 Task: Check the average views per listing of creek in the last 1 year.
Action: Mouse moved to (825, 188)
Screenshot: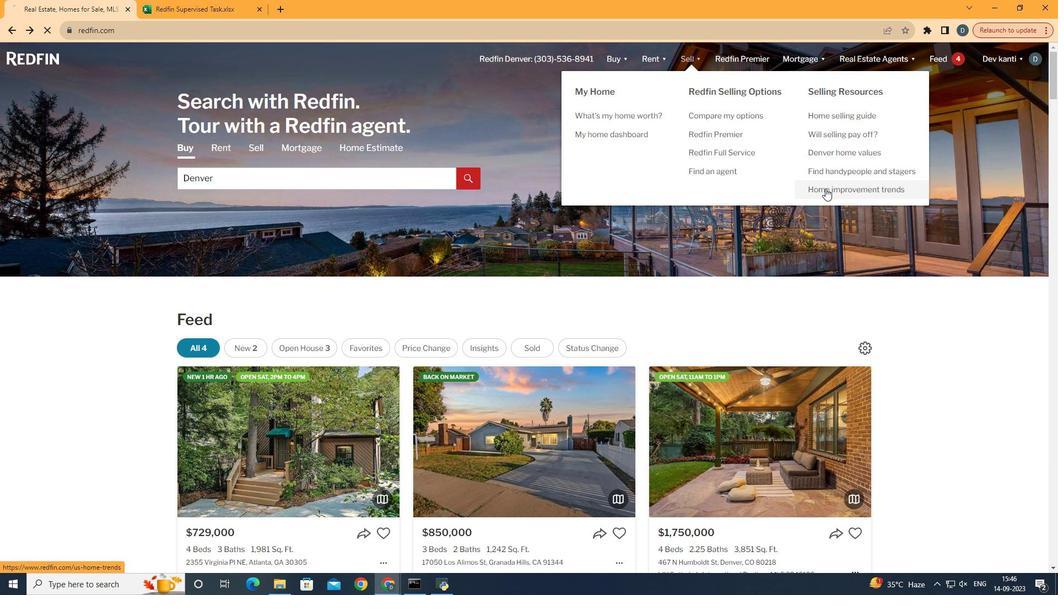 
Action: Mouse pressed left at (825, 188)
Screenshot: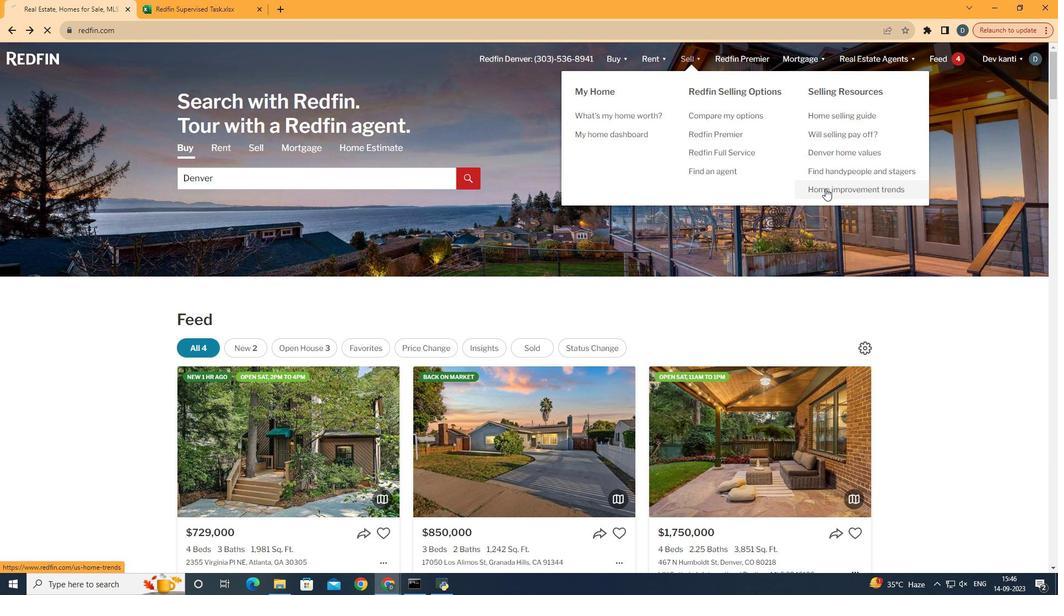 
Action: Mouse moved to (282, 211)
Screenshot: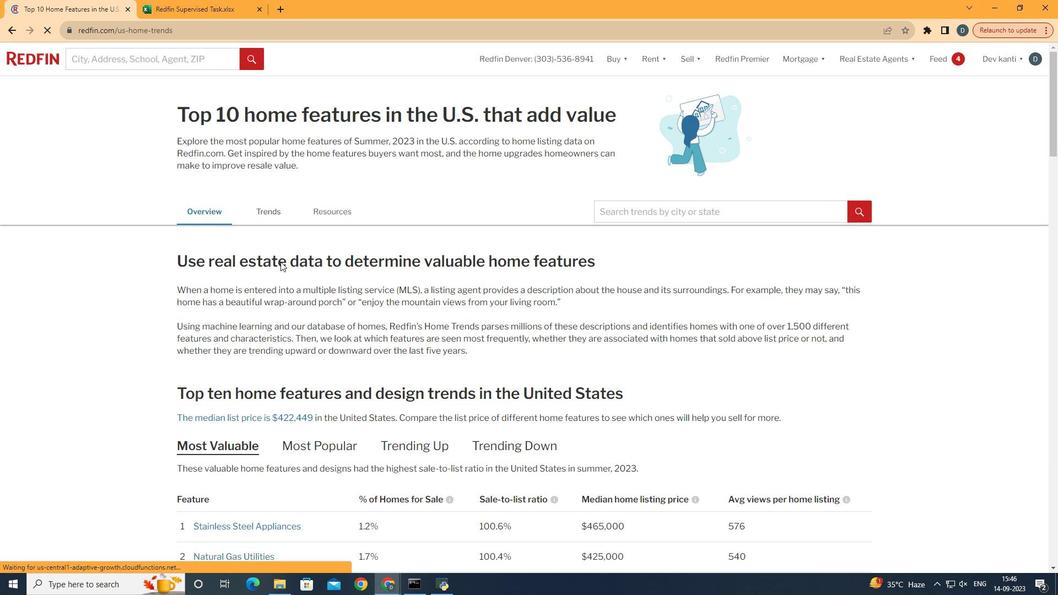 
Action: Mouse pressed left at (282, 211)
Screenshot: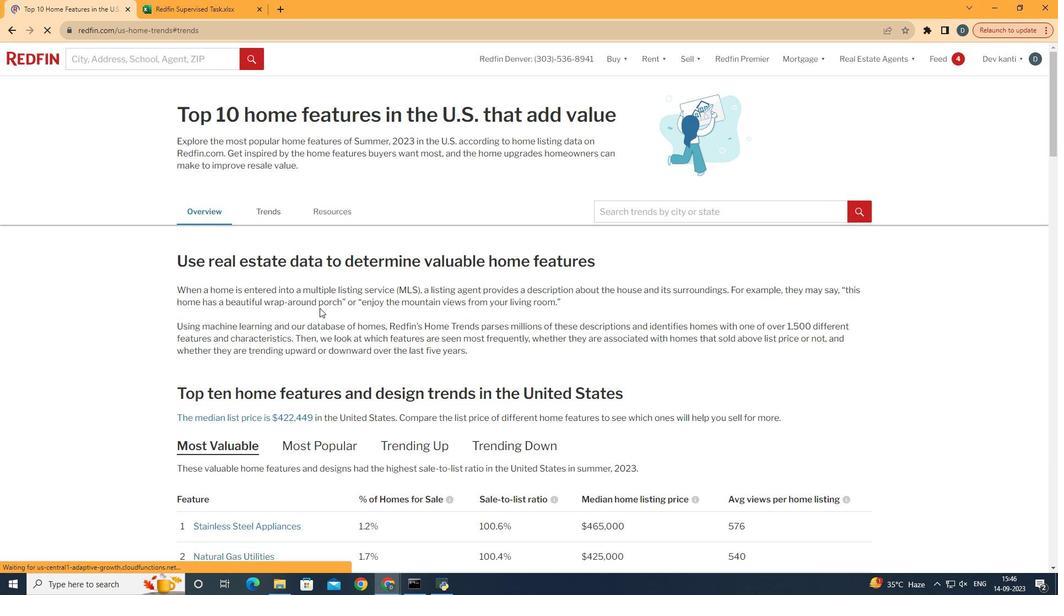 
Action: Mouse moved to (319, 308)
Screenshot: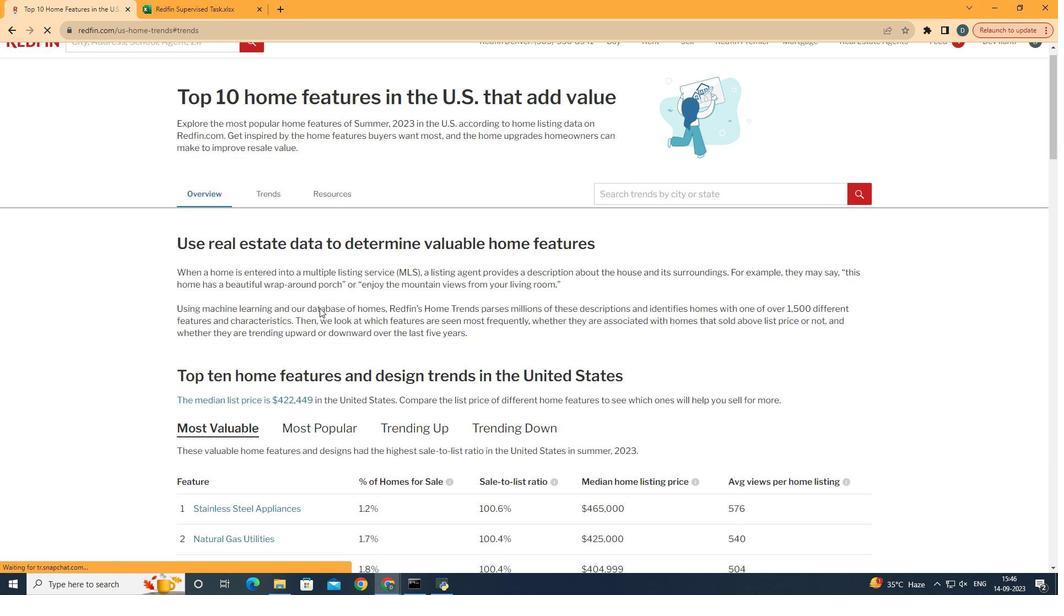
Action: Mouse scrolled (319, 307) with delta (0, 0)
Screenshot: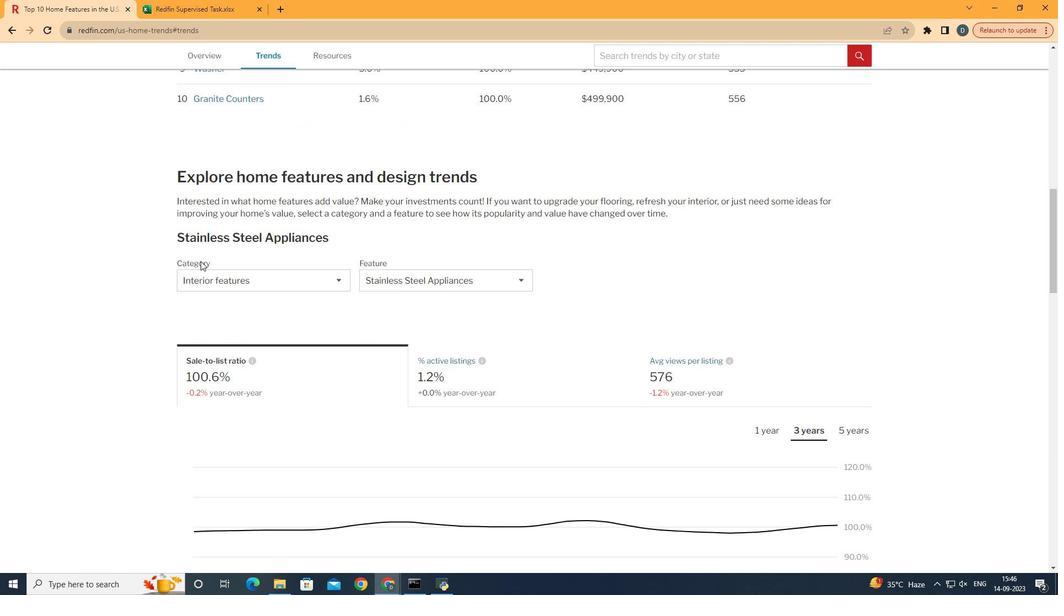 
Action: Mouse scrolled (319, 307) with delta (0, 0)
Screenshot: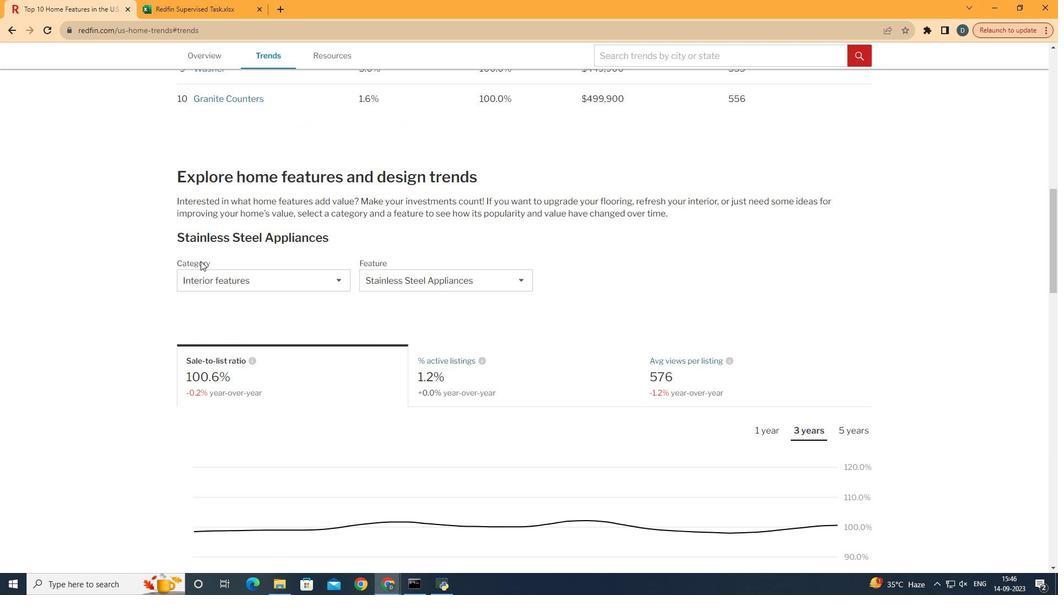
Action: Mouse scrolled (319, 307) with delta (0, 0)
Screenshot: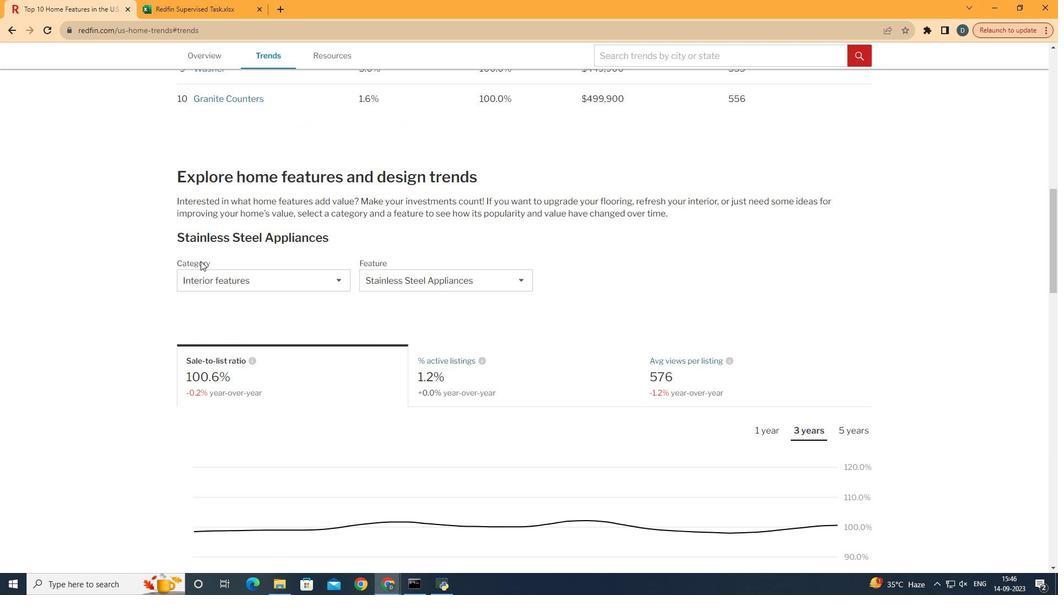 
Action: Mouse scrolled (319, 307) with delta (0, 0)
Screenshot: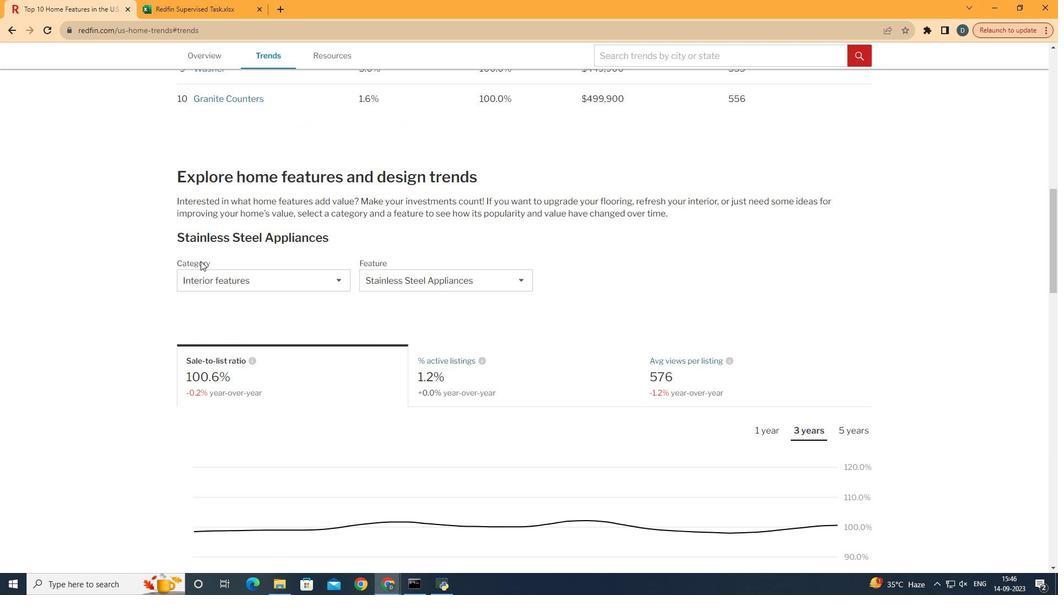 
Action: Mouse scrolled (319, 307) with delta (0, 0)
Screenshot: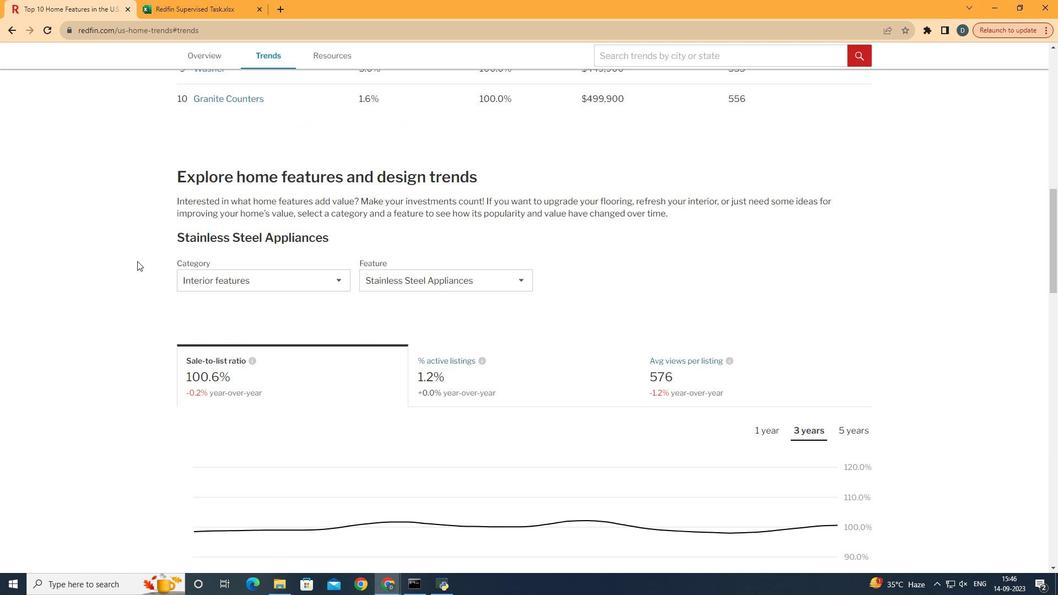 
Action: Mouse scrolled (319, 307) with delta (0, 0)
Screenshot: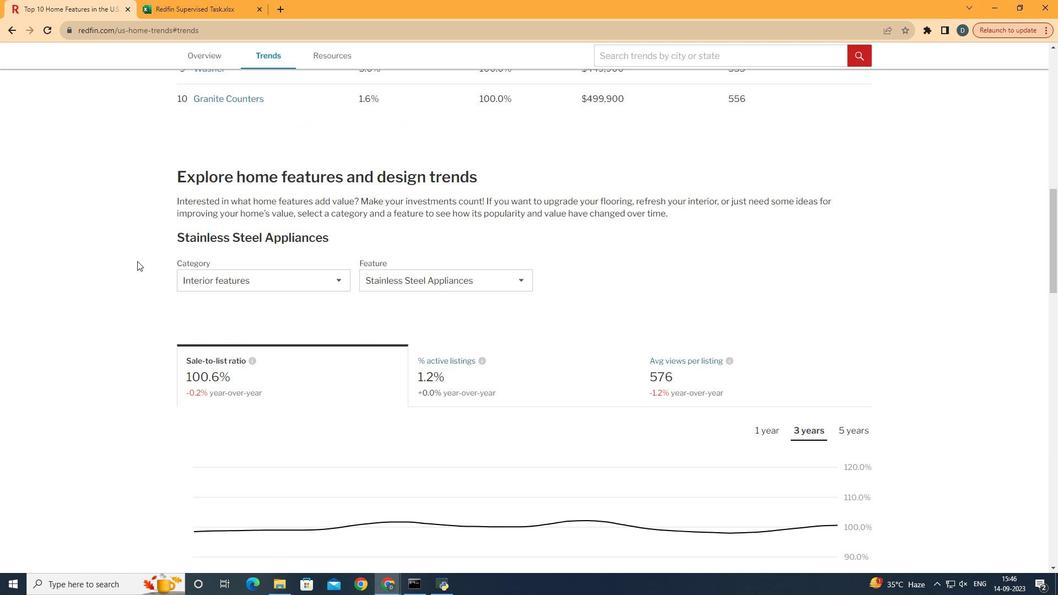 
Action: Mouse moved to (320, 308)
Screenshot: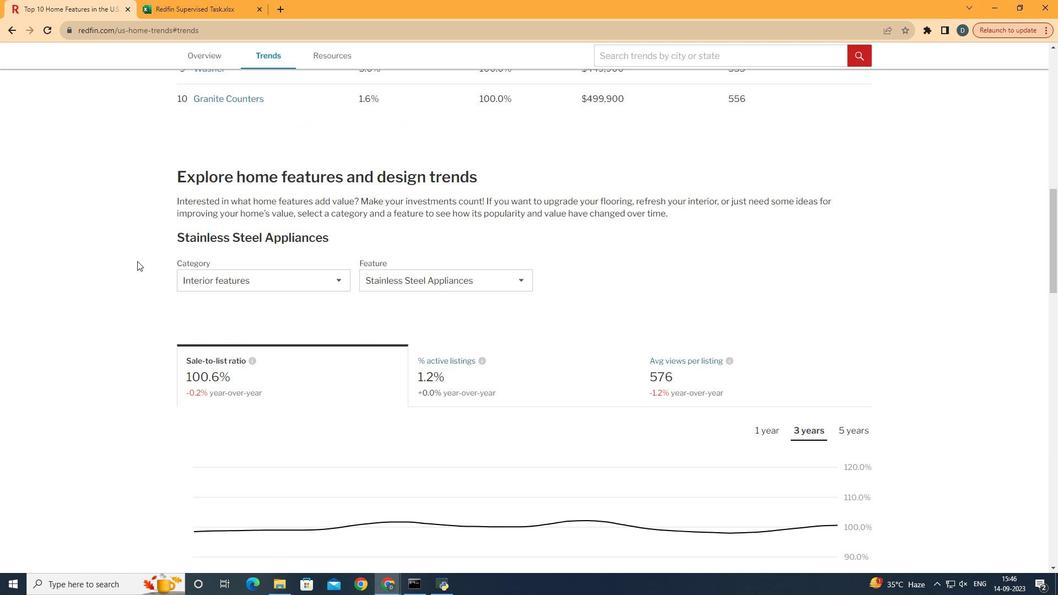 
Action: Mouse scrolled (320, 307) with delta (0, 0)
Screenshot: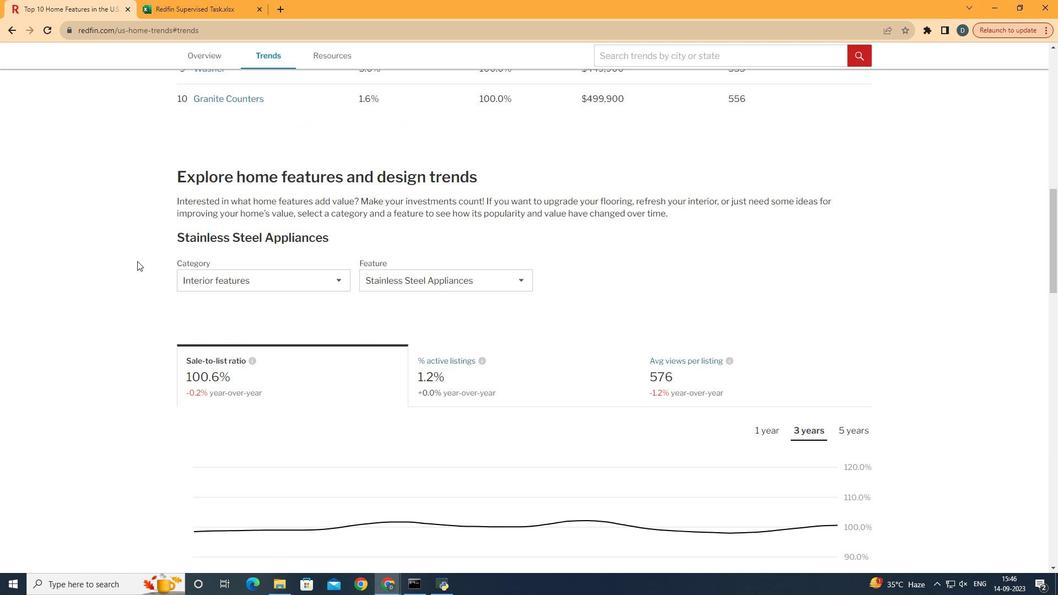 
Action: Mouse moved to (249, 271)
Screenshot: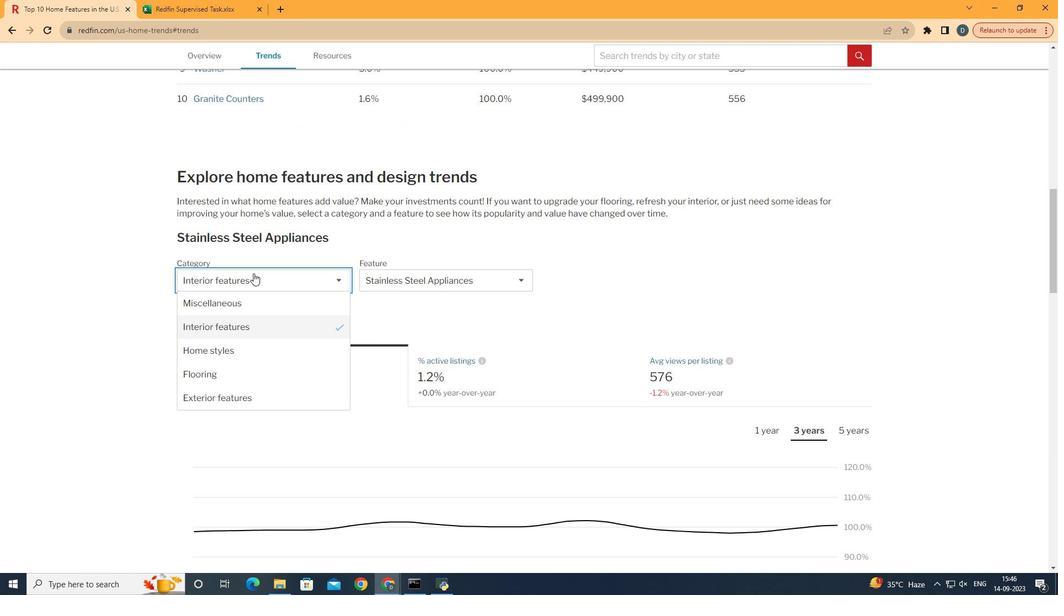 
Action: Mouse pressed left at (249, 271)
Screenshot: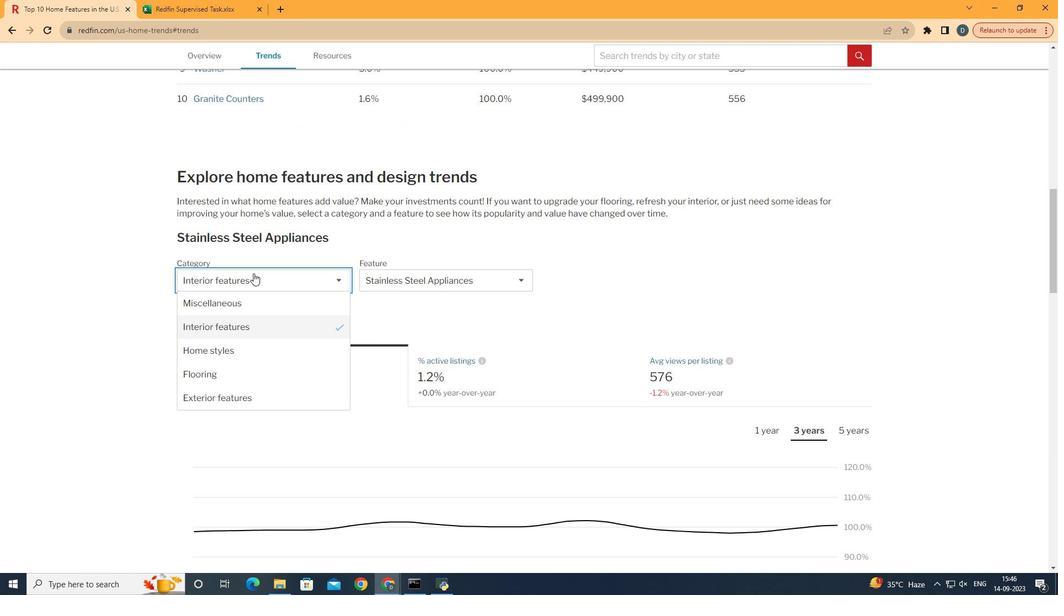 
Action: Mouse moved to (266, 410)
Screenshot: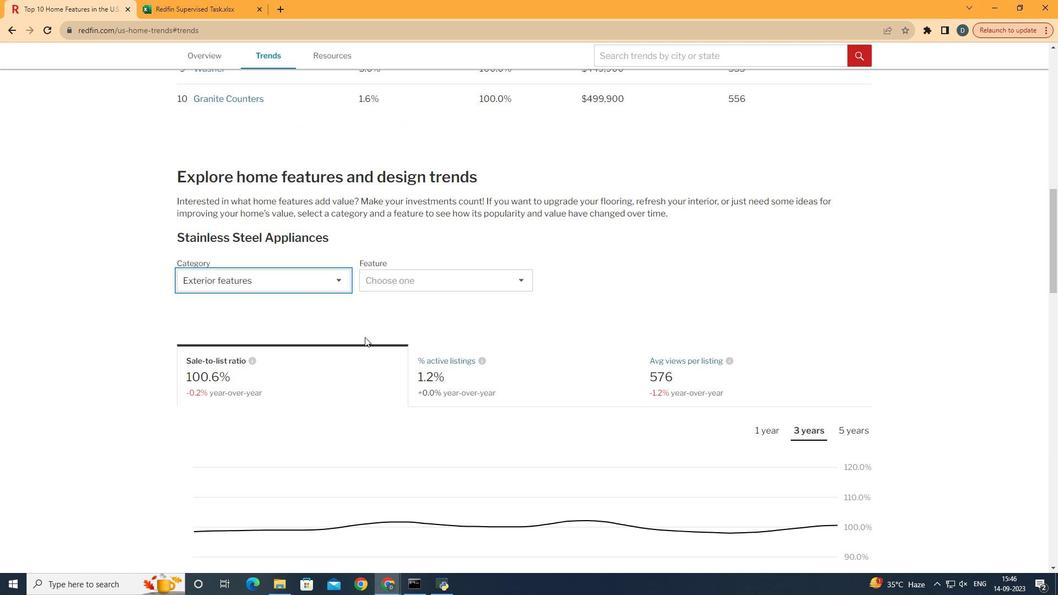 
Action: Mouse pressed left at (266, 410)
Screenshot: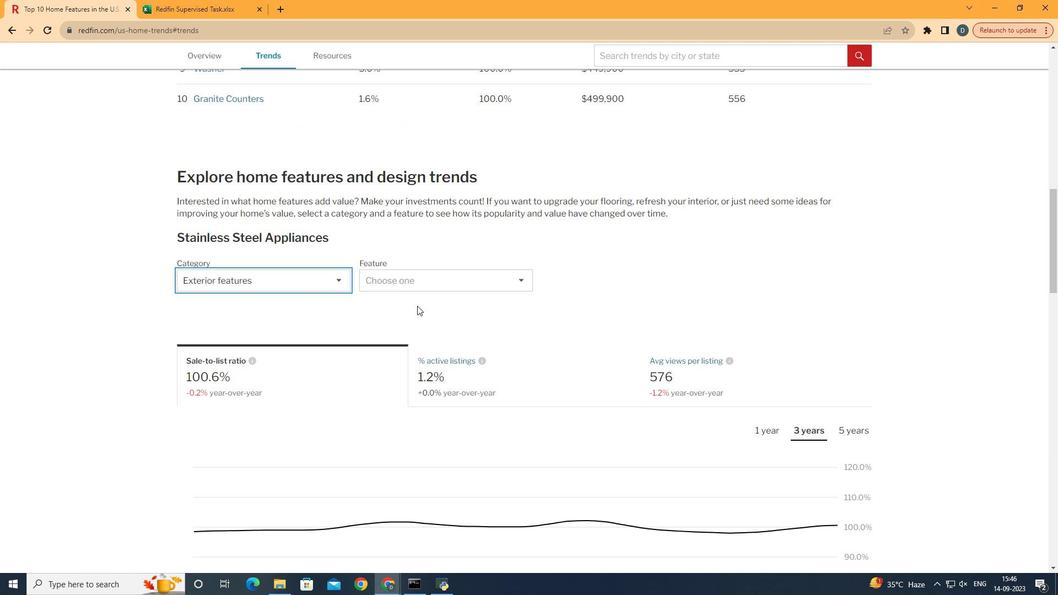 
Action: Mouse moved to (476, 262)
Screenshot: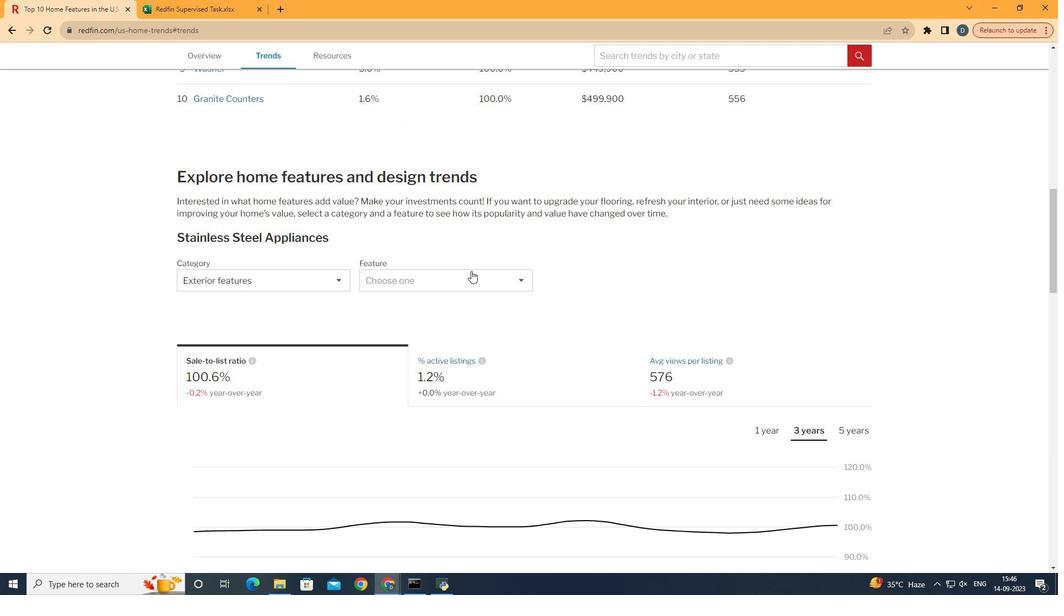 
Action: Mouse pressed left at (476, 262)
Screenshot: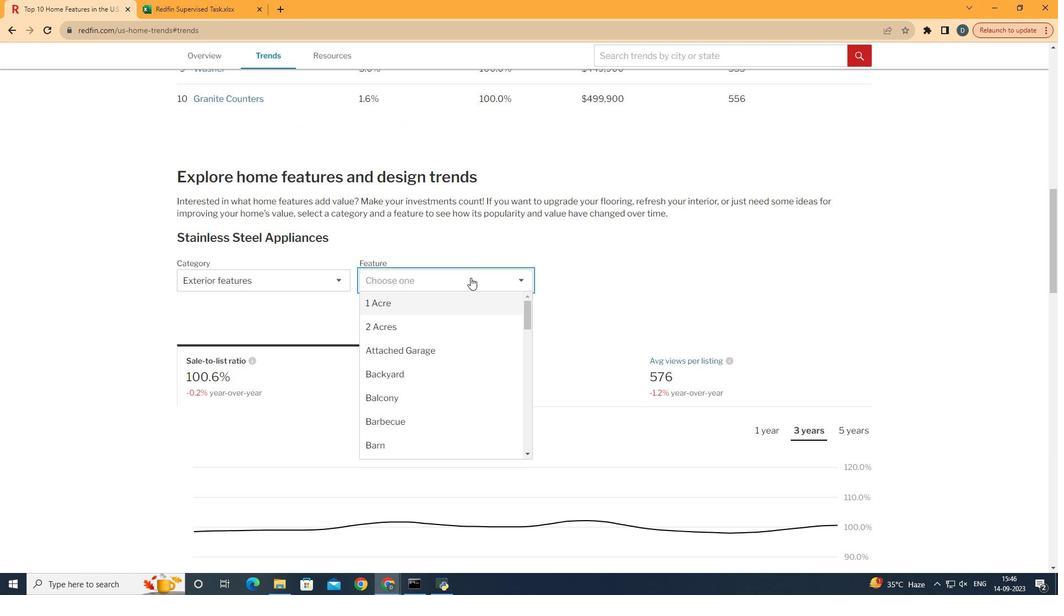 
Action: Mouse moved to (471, 271)
Screenshot: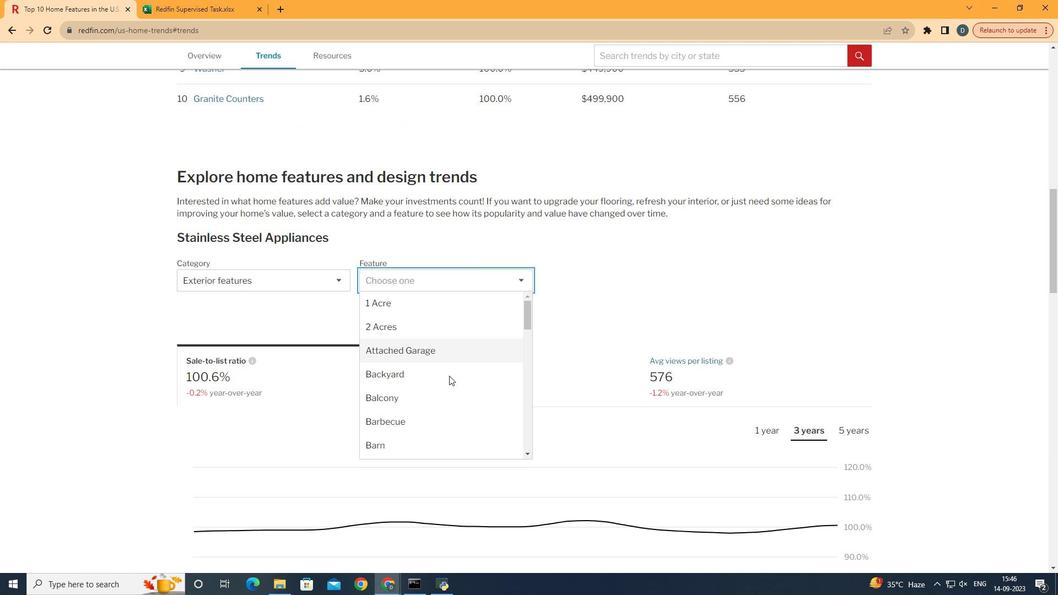 
Action: Mouse pressed left at (471, 271)
Screenshot: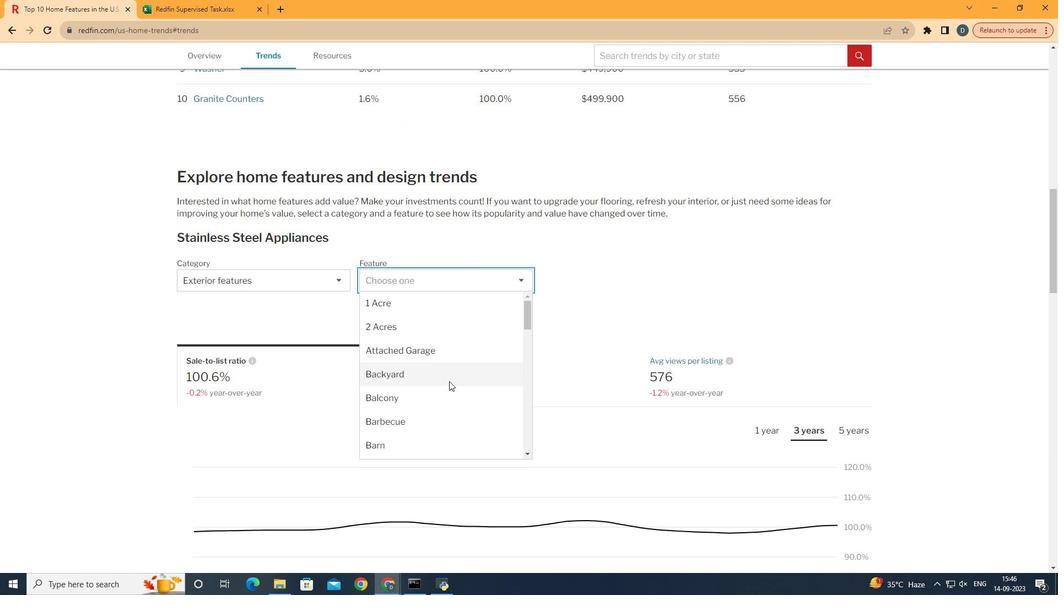 
Action: Mouse moved to (448, 383)
Screenshot: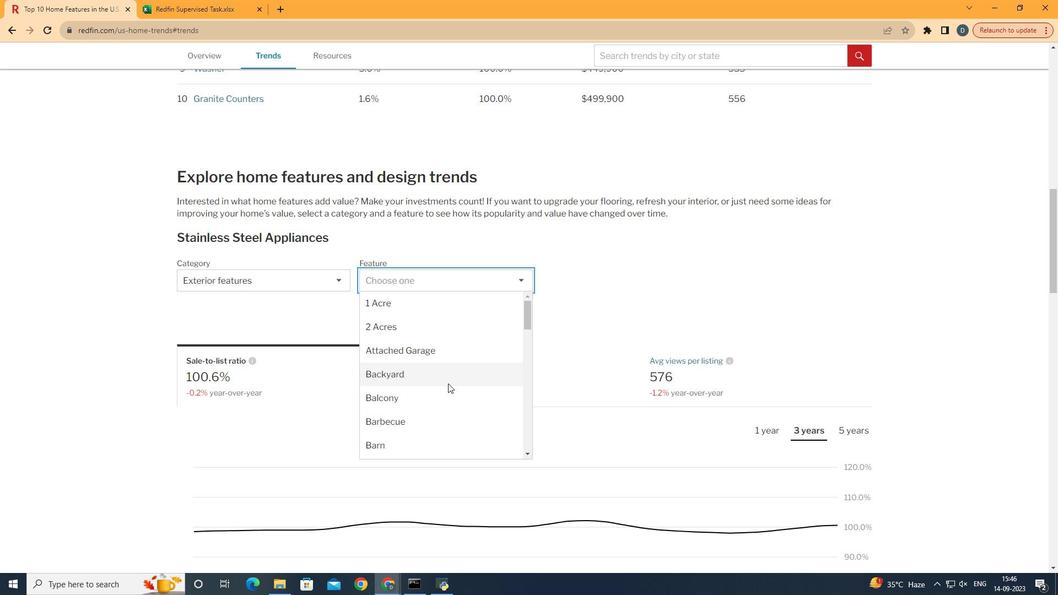 
Action: Mouse scrolled (448, 383) with delta (0, 0)
Screenshot: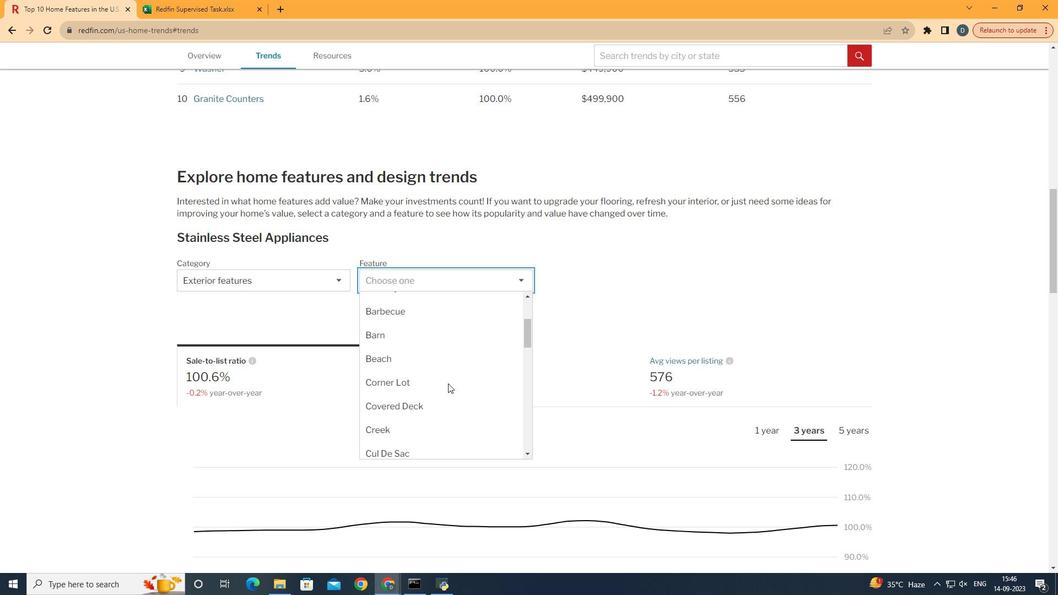 
Action: Mouse scrolled (448, 383) with delta (0, 0)
Screenshot: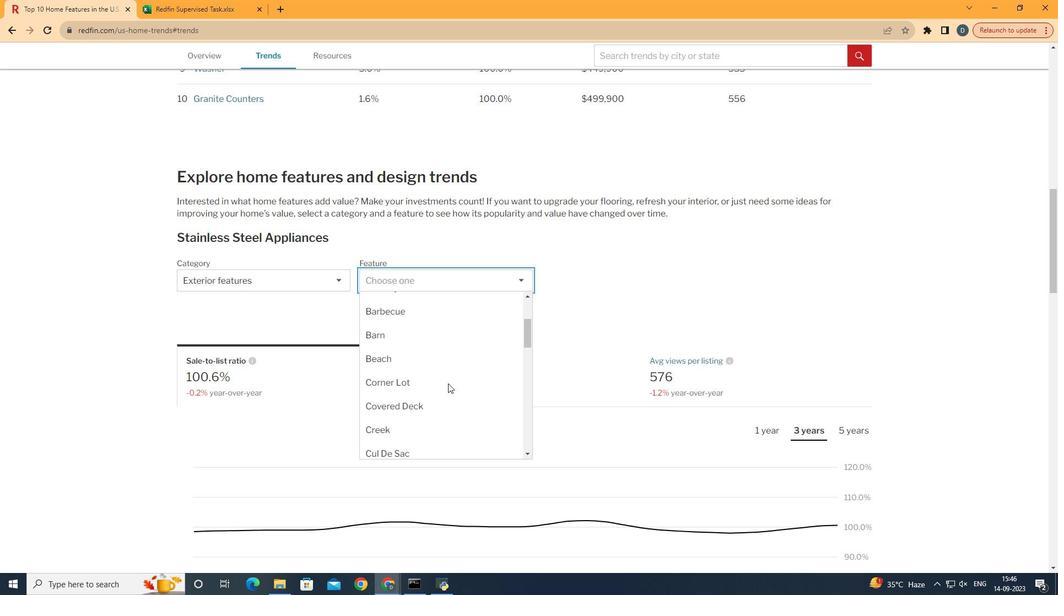 
Action: Mouse moved to (449, 428)
Screenshot: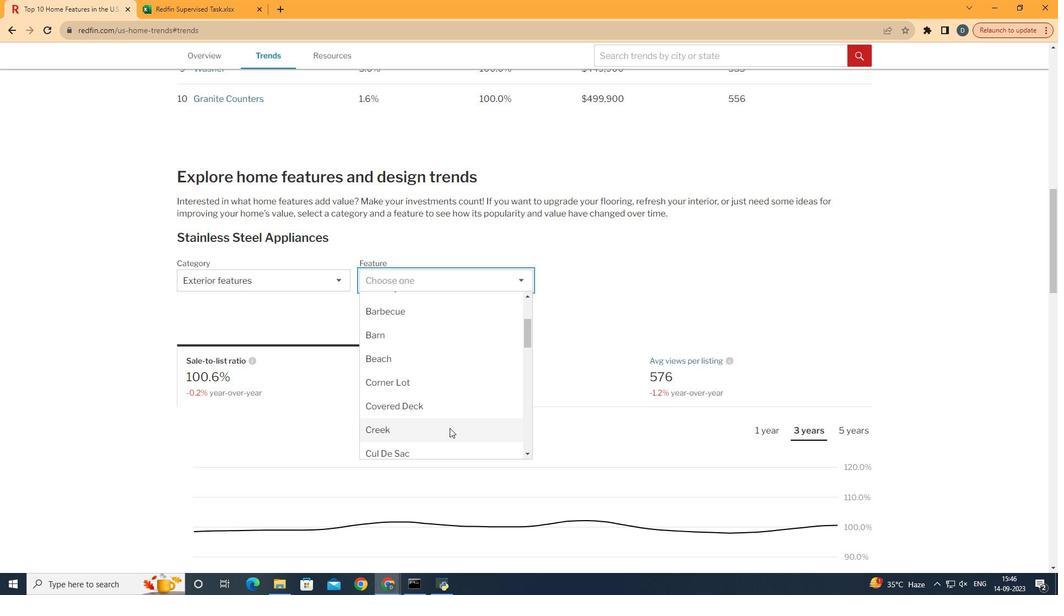 
Action: Mouse pressed left at (449, 428)
Screenshot: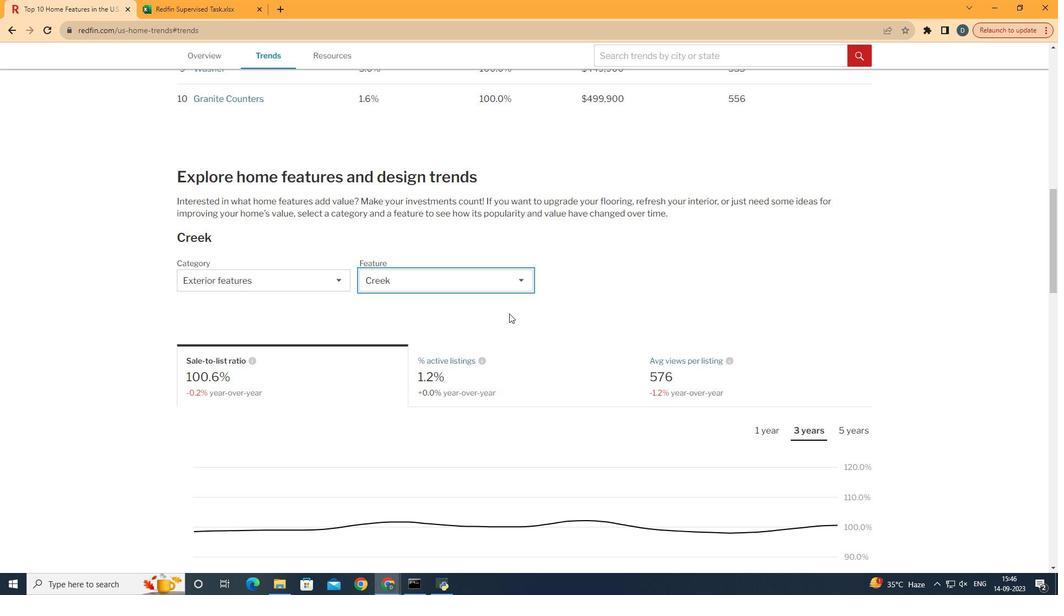 
Action: Mouse moved to (536, 281)
Screenshot: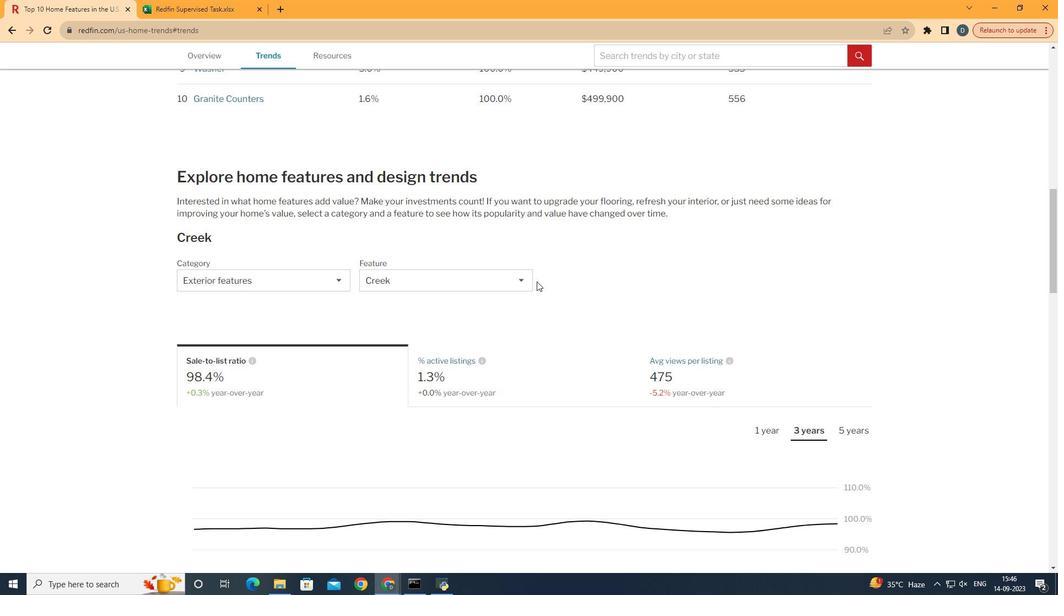 
Action: Mouse pressed left at (536, 281)
Screenshot: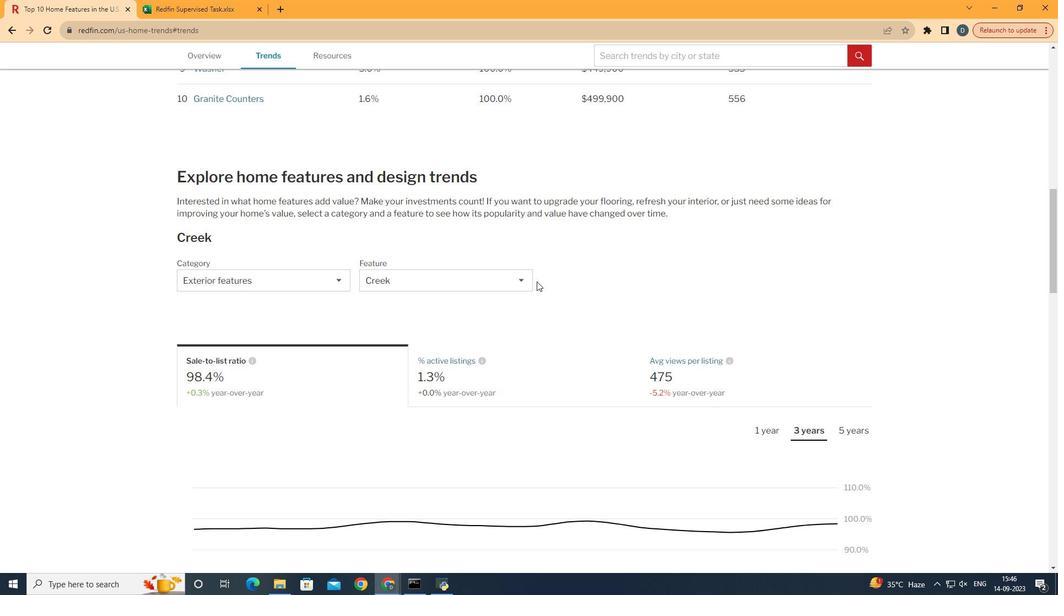 
Action: Mouse scrolled (536, 281) with delta (0, 0)
Screenshot: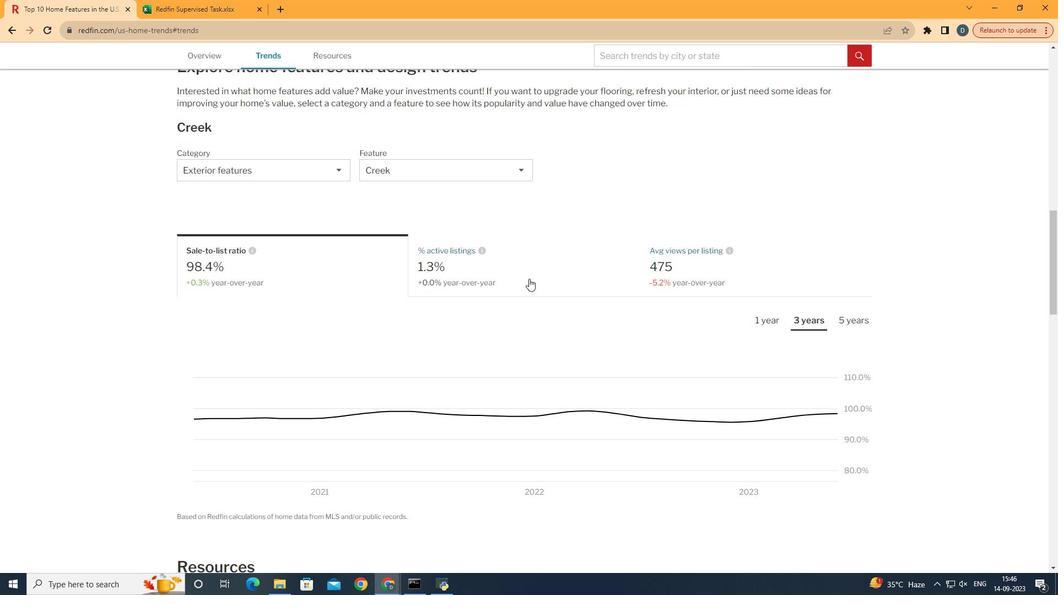 
Action: Mouse scrolled (536, 281) with delta (0, 0)
Screenshot: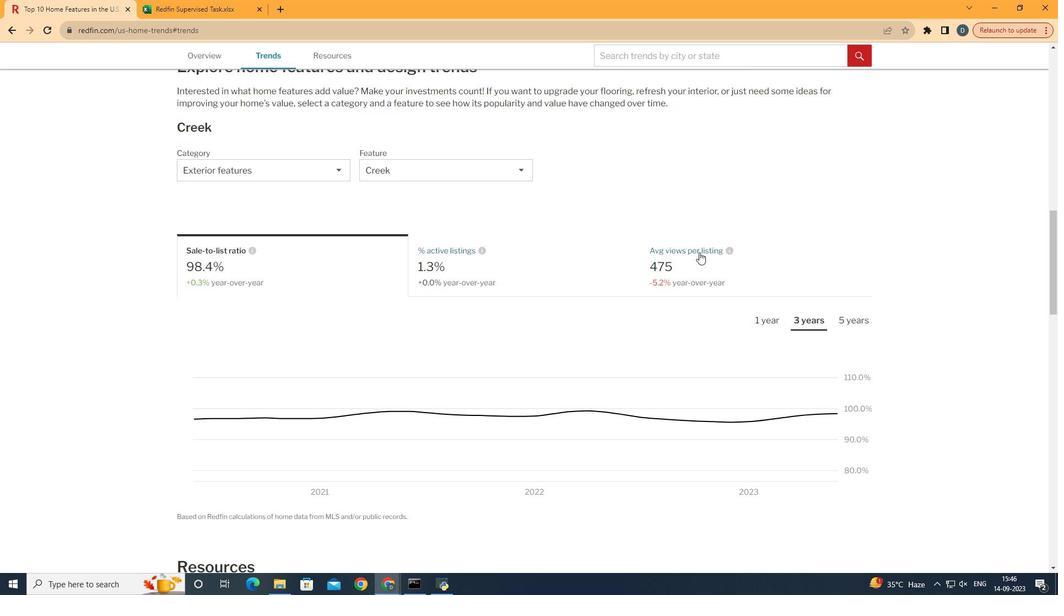 
Action: Mouse moved to (764, 257)
Screenshot: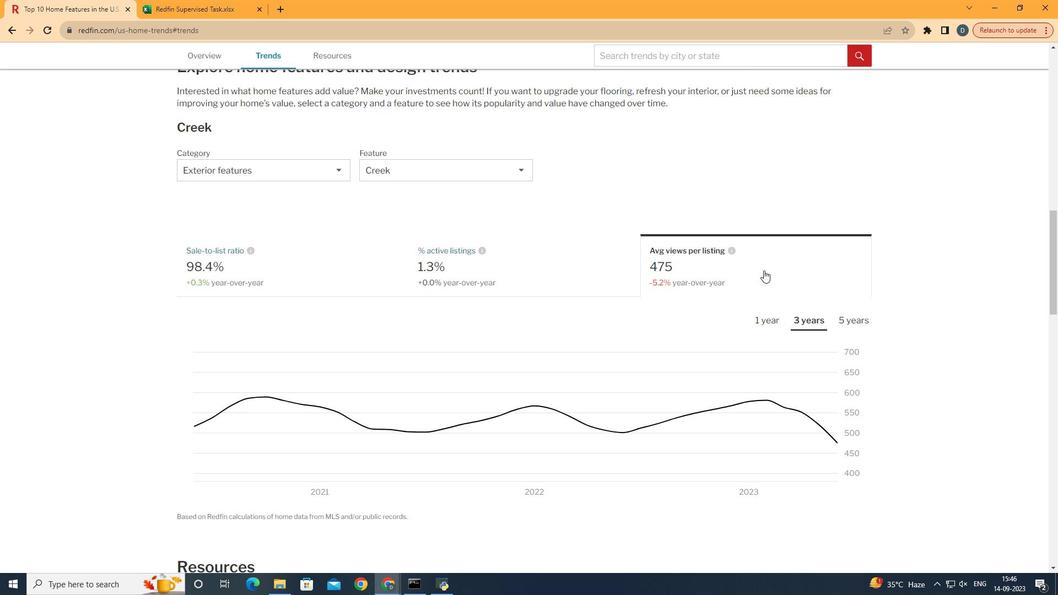 
Action: Mouse pressed left at (764, 257)
Screenshot: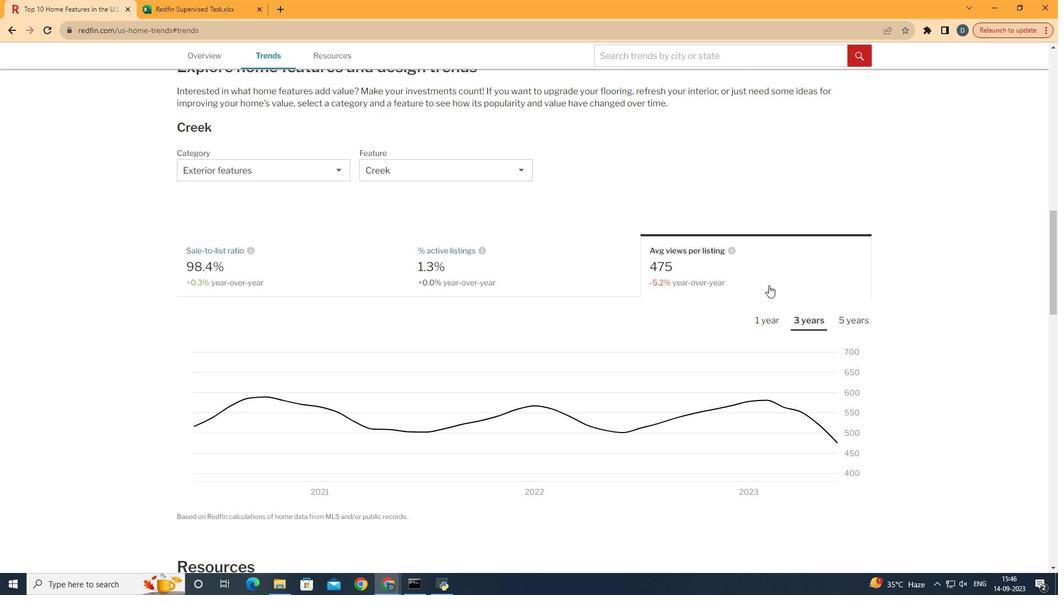 
Action: Mouse moved to (774, 312)
Screenshot: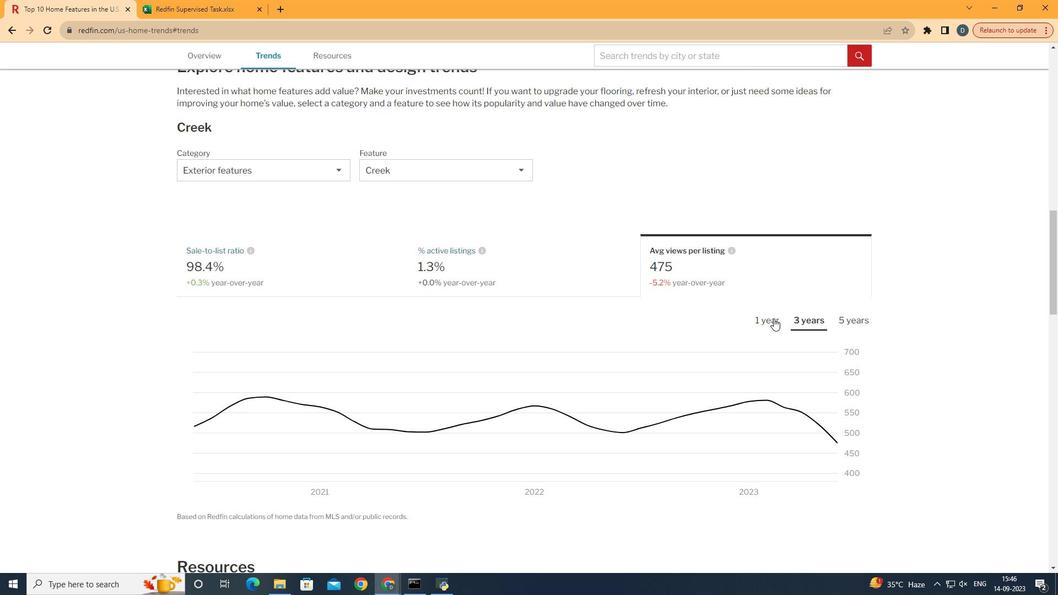 
Action: Mouse pressed left at (774, 312)
Screenshot: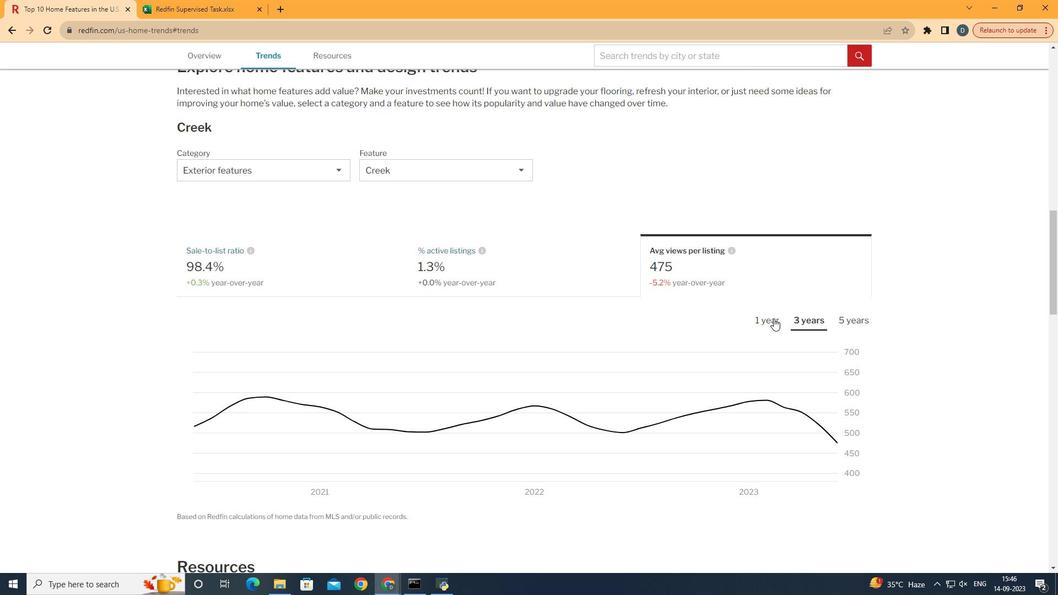 
Action: Mouse moved to (773, 318)
Screenshot: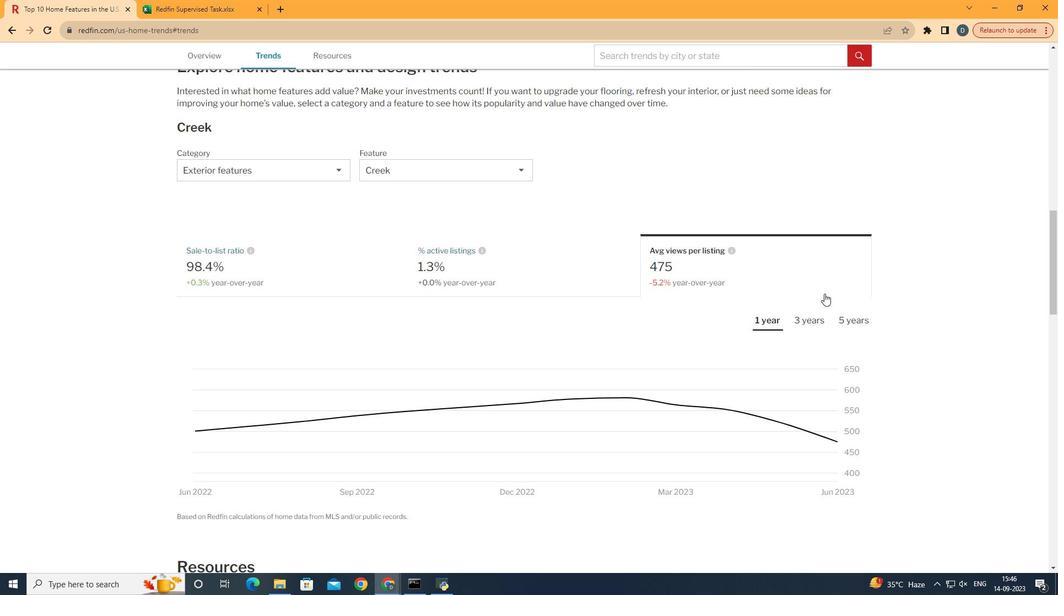 
Action: Mouse pressed left at (773, 318)
Screenshot: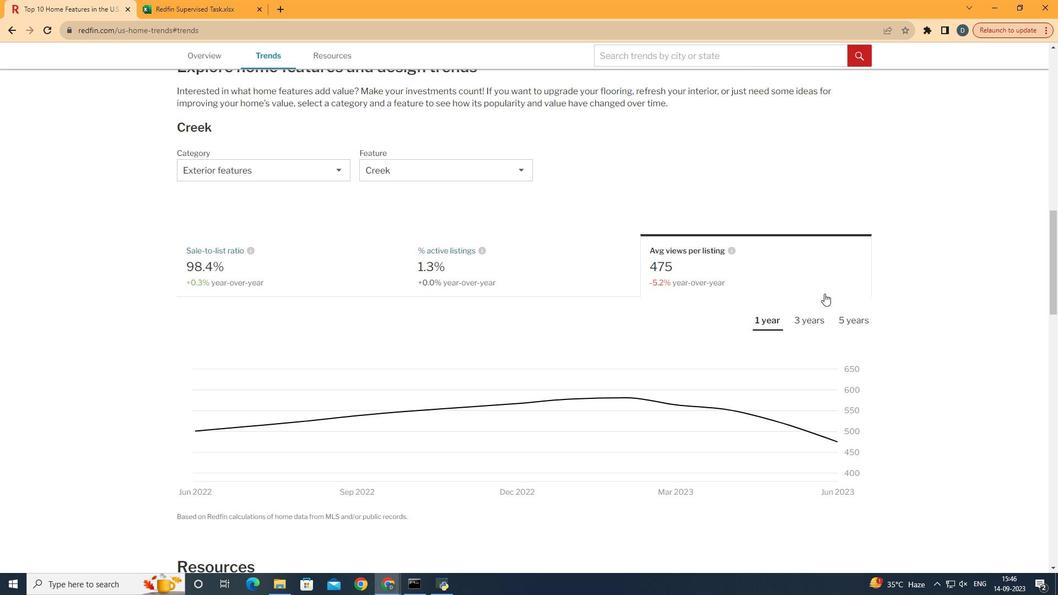 
Action: Mouse moved to (826, 293)
Screenshot: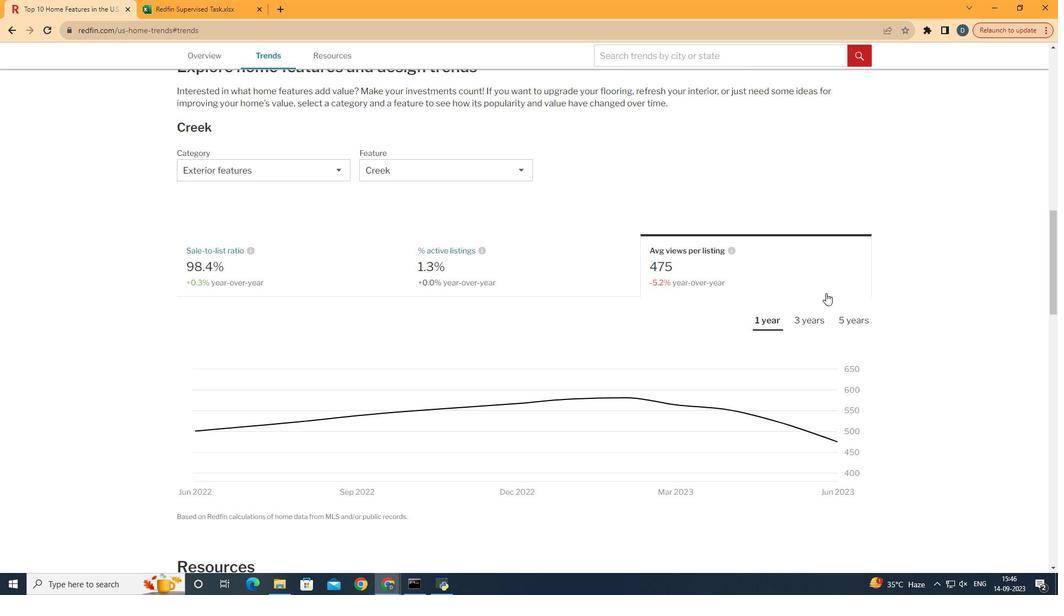
